 Task: Open the email with the subject 'Daily Scan Report ICAI_KOLKATA' and review the attached file.
Action: Mouse moved to (257, 93)
Screenshot: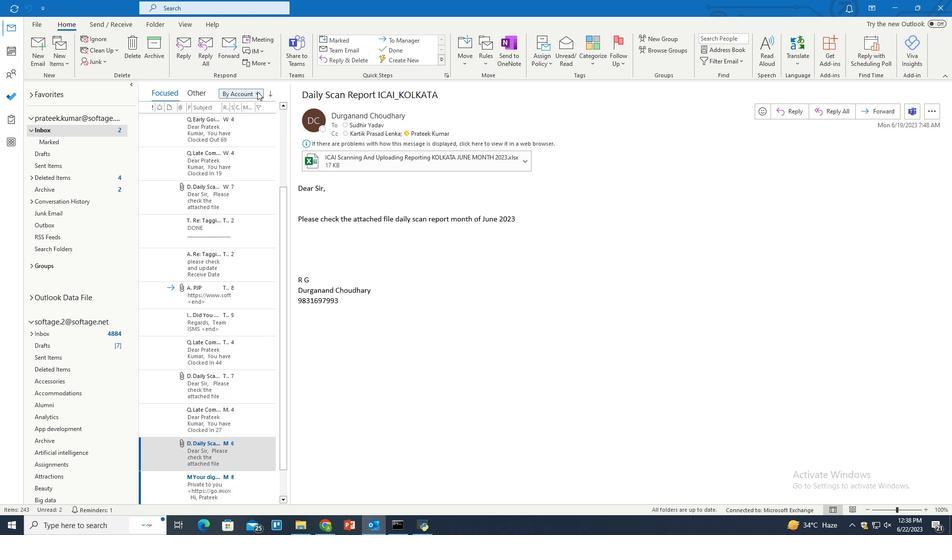 
Action: Mouse pressed left at (257, 93)
Screenshot: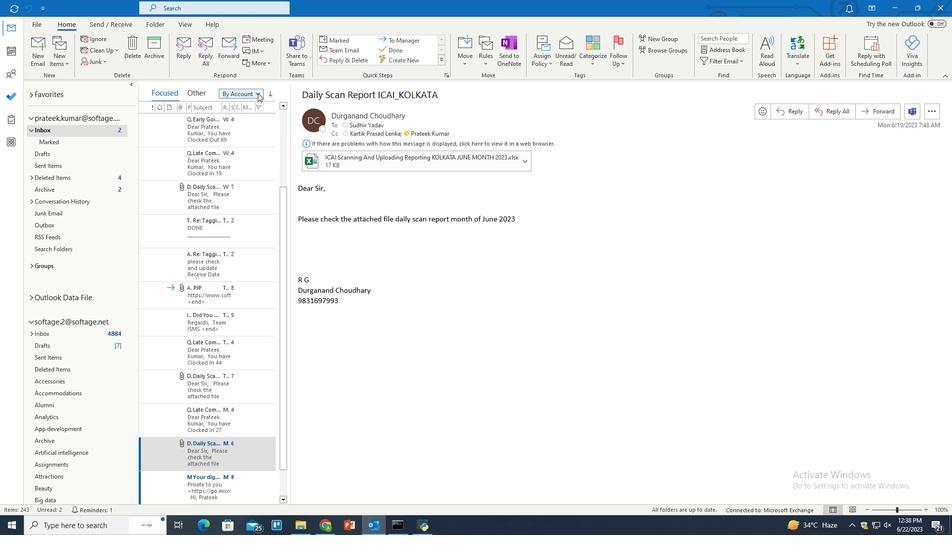 
Action: Mouse moved to (184, 362)
Screenshot: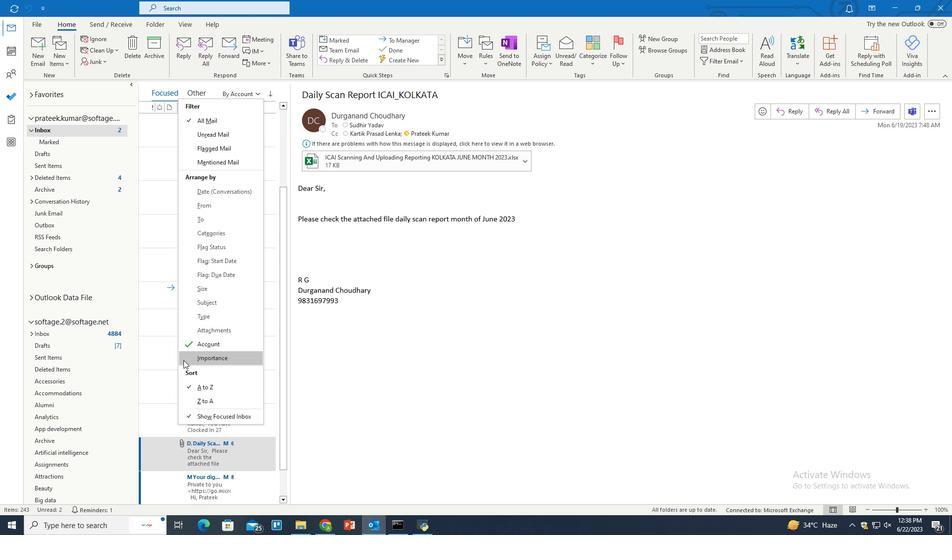
Action: Mouse pressed left at (184, 362)
Screenshot: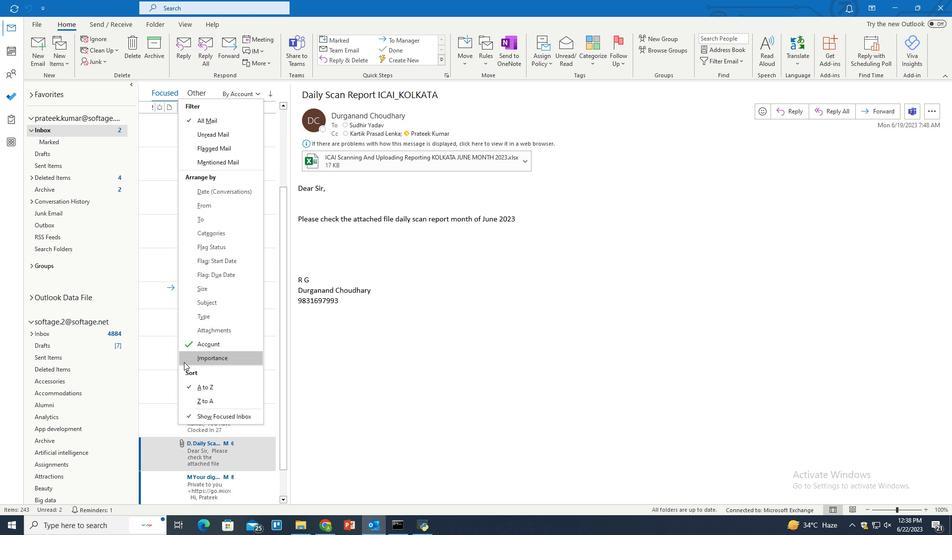
Action: Mouse moved to (437, 384)
Screenshot: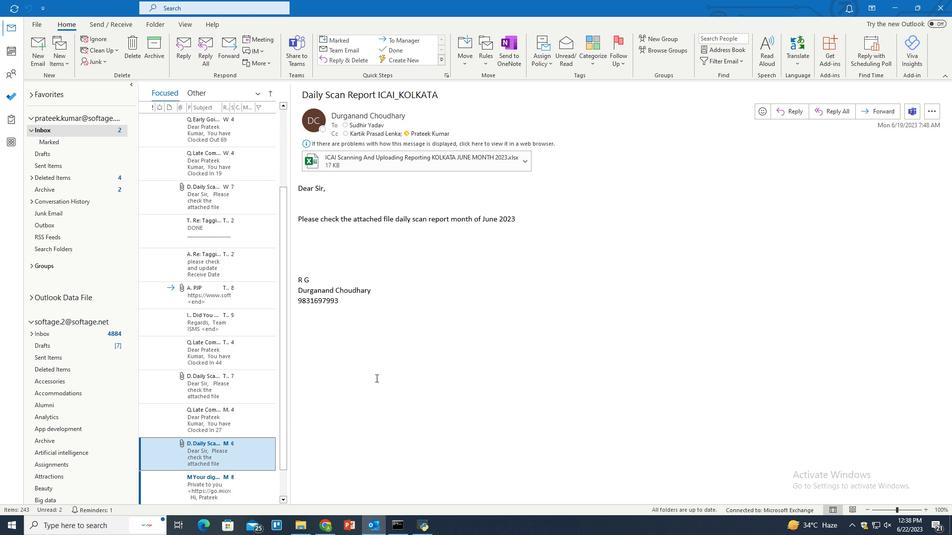 
